 Task: Forward email   from  to Email0003 with a message Message0005
Action: Mouse moved to (529, 77)
Screenshot: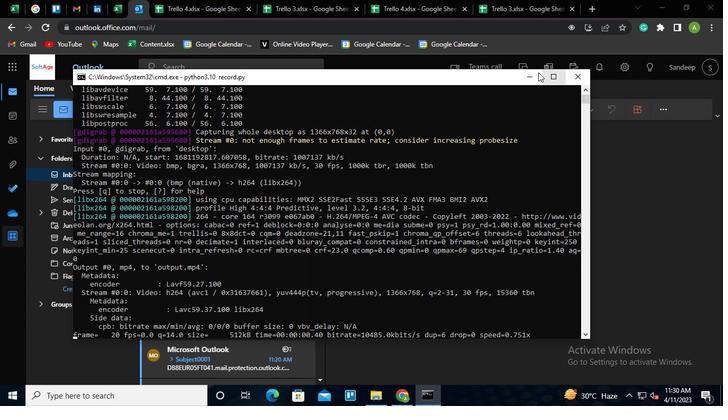 
Action: Mouse pressed left at (529, 77)
Screenshot: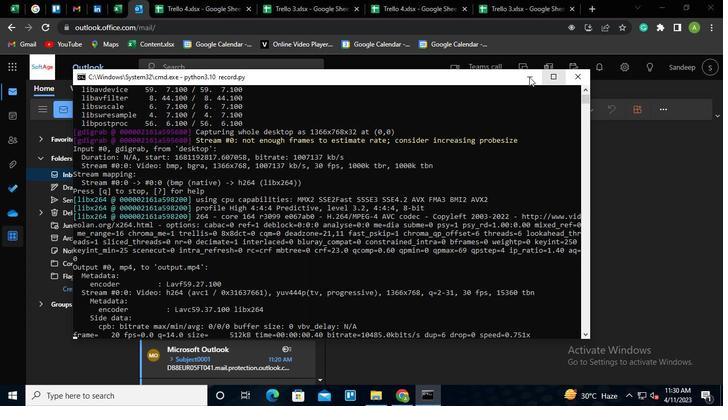 
Action: Mouse moved to (249, 284)
Screenshot: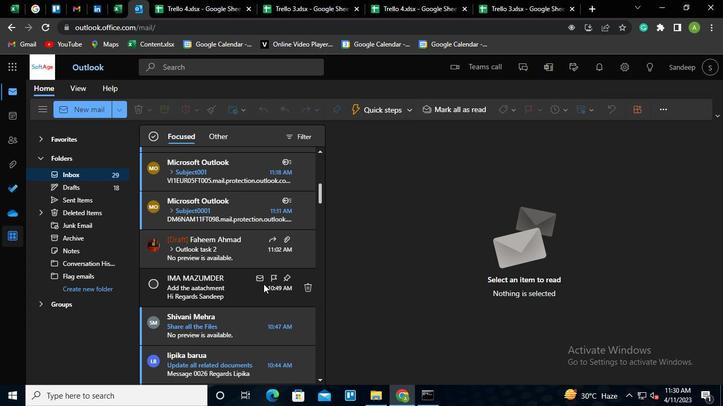 
Action: Mouse pressed left at (249, 284)
Screenshot: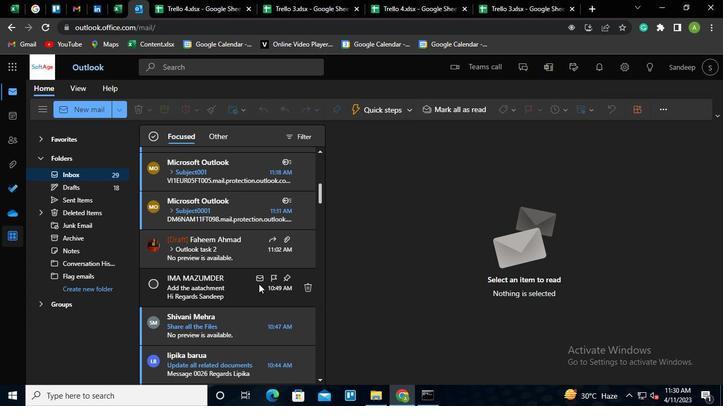 
Action: Mouse moved to (679, 161)
Screenshot: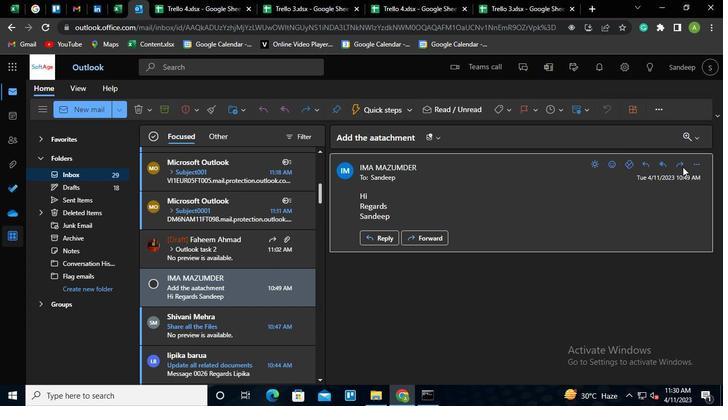
Action: Mouse pressed left at (679, 161)
Screenshot: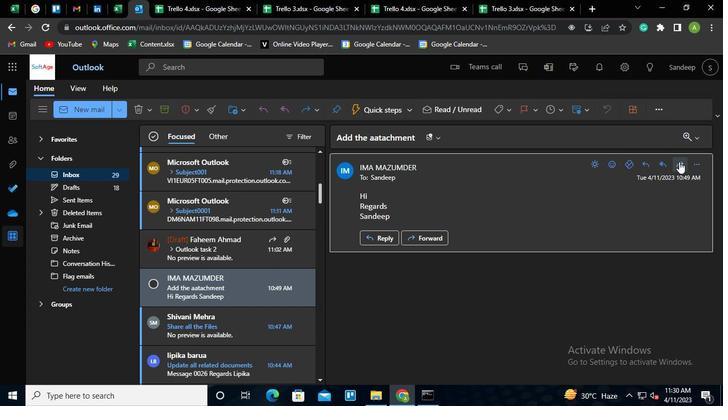 
Action: Mouse moved to (425, 164)
Screenshot: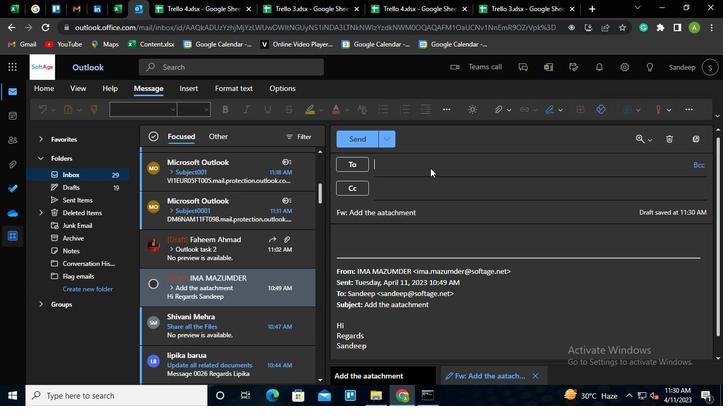 
Action: Keyboard Key.shift
Screenshot: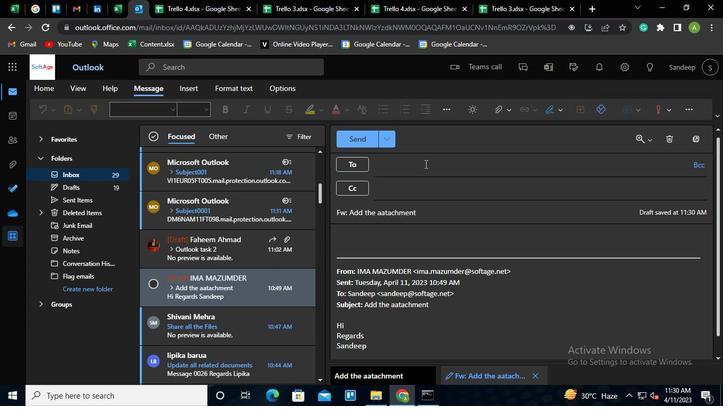 
Action: Keyboard E
Screenshot: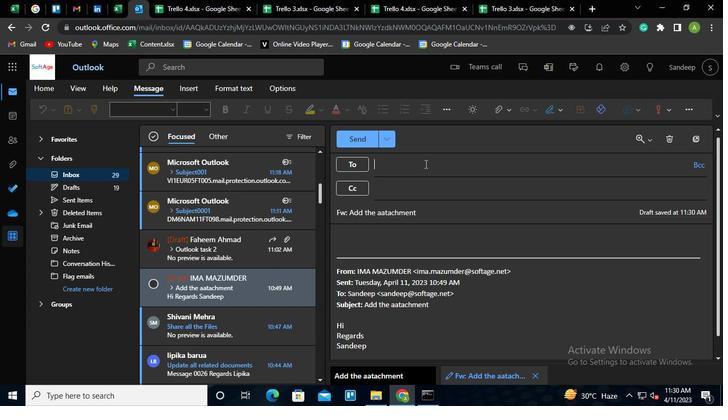 
Action: Keyboard m
Screenshot: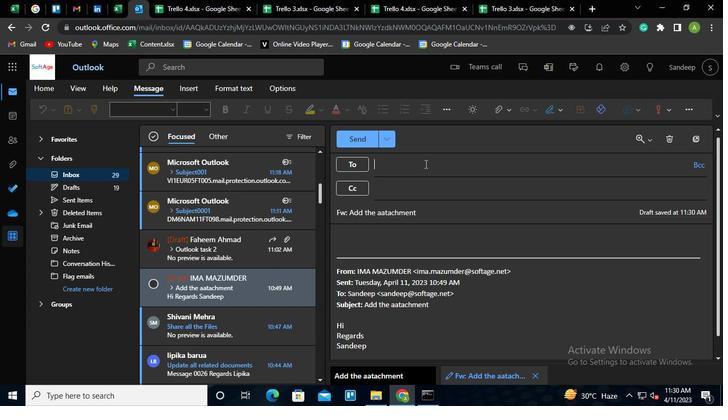 
Action: Keyboard a
Screenshot: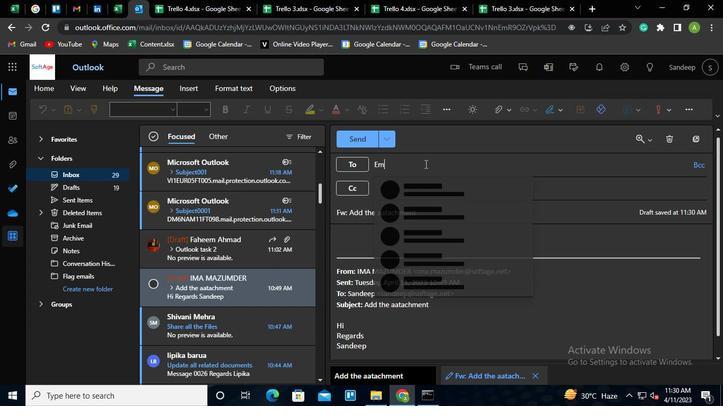 
Action: Keyboard i
Screenshot: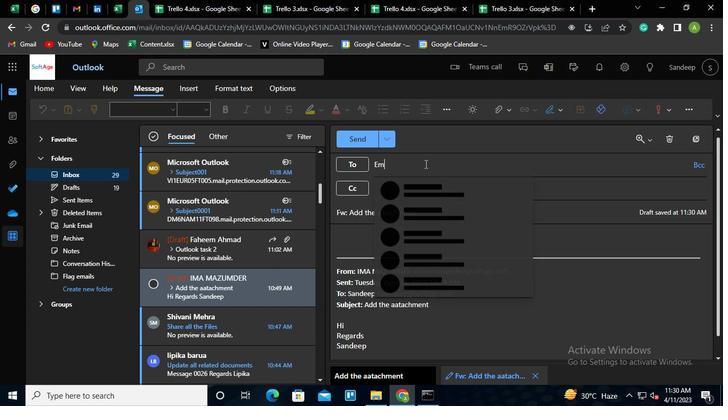 
Action: Keyboard l
Screenshot: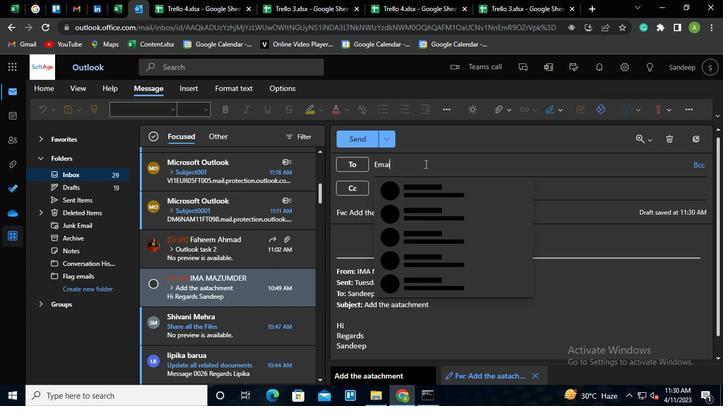 
Action: Keyboard <96>
Screenshot: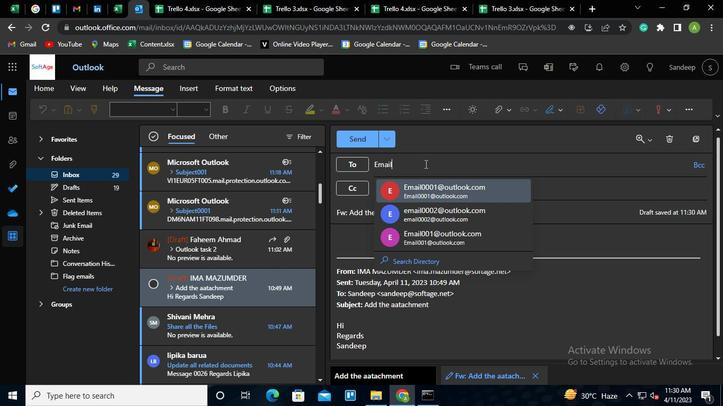 
Action: Keyboard <96>
Screenshot: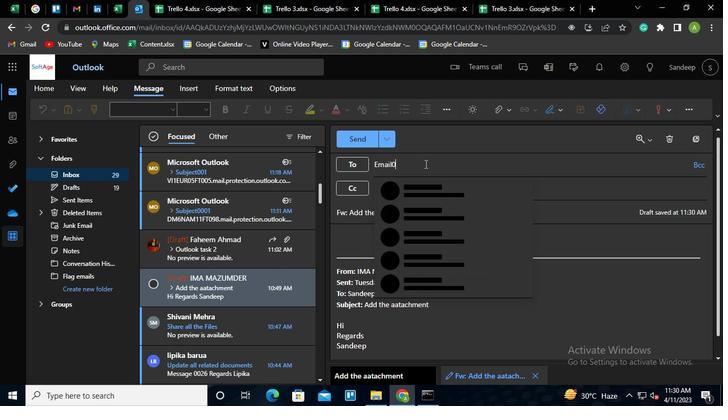 
Action: Keyboard <99>
Screenshot: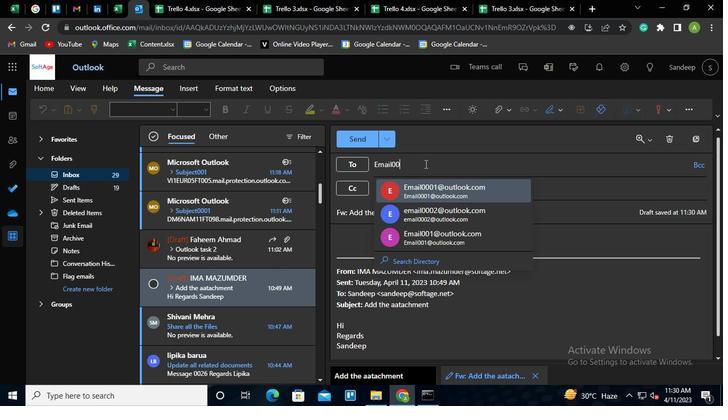 
Action: Keyboard Key.backspace
Screenshot: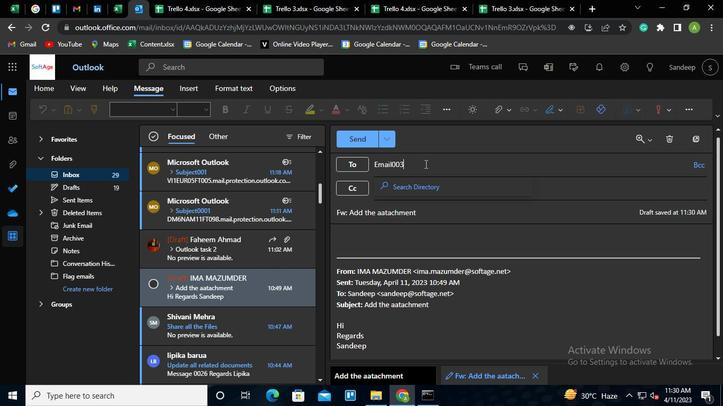 
Action: Keyboard <96>
Screenshot: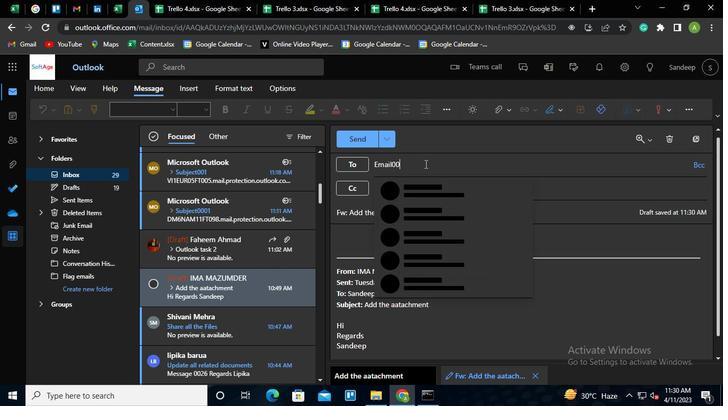 
Action: Keyboard <99>
Screenshot: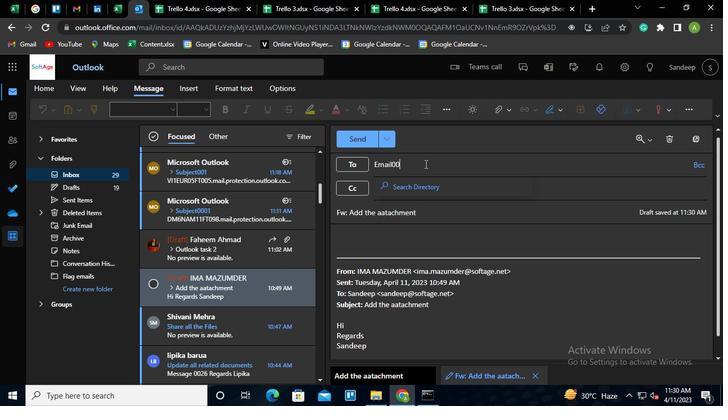 
Action: Keyboard Key.shift
Screenshot: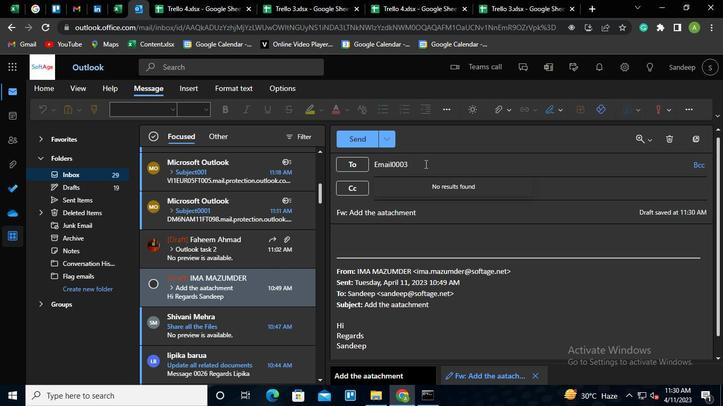 
Action: Keyboard @
Screenshot: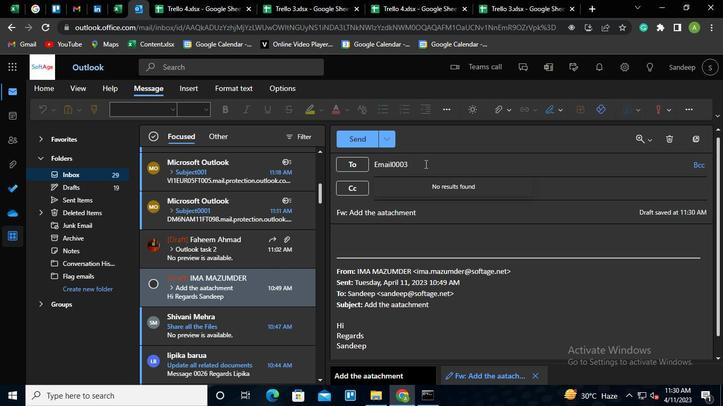 
Action: Keyboard g
Screenshot: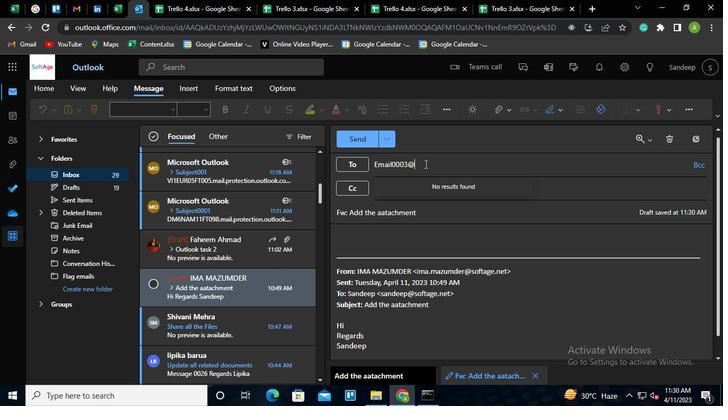 
Action: Keyboard m
Screenshot: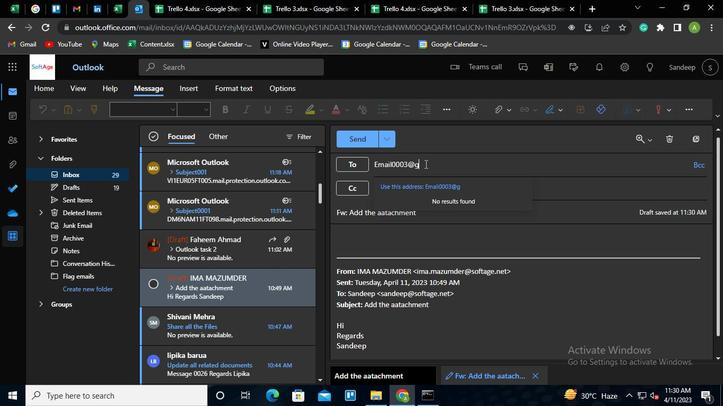 
Action: Keyboard a
Screenshot: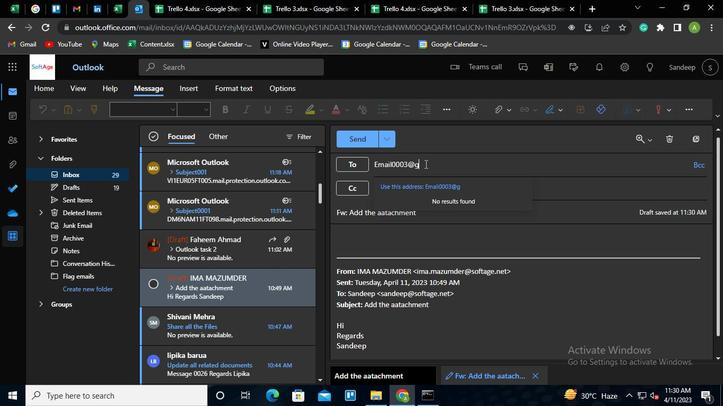 
Action: Keyboard i
Screenshot: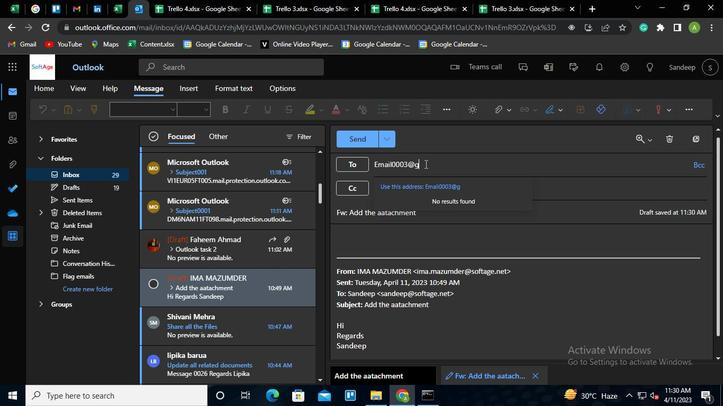 
Action: Keyboard l
Screenshot: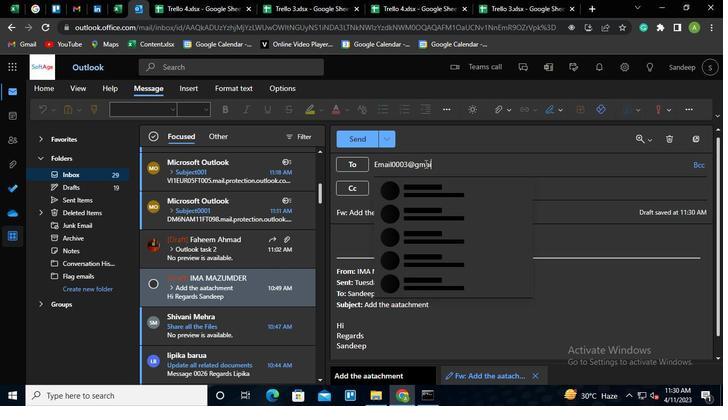 
Action: Keyboard .
Screenshot: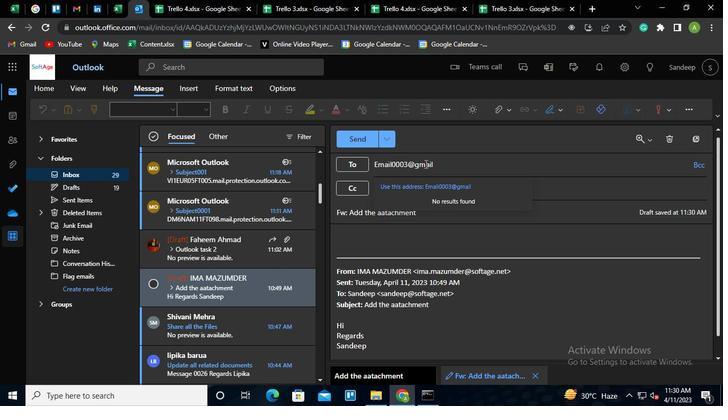 
Action: Keyboard c
Screenshot: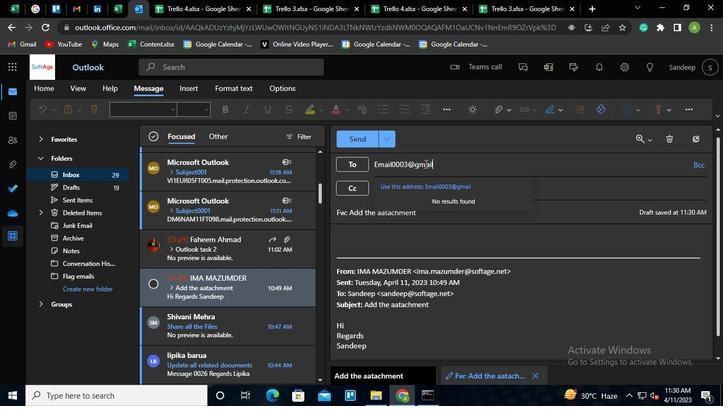 
Action: Keyboard o
Screenshot: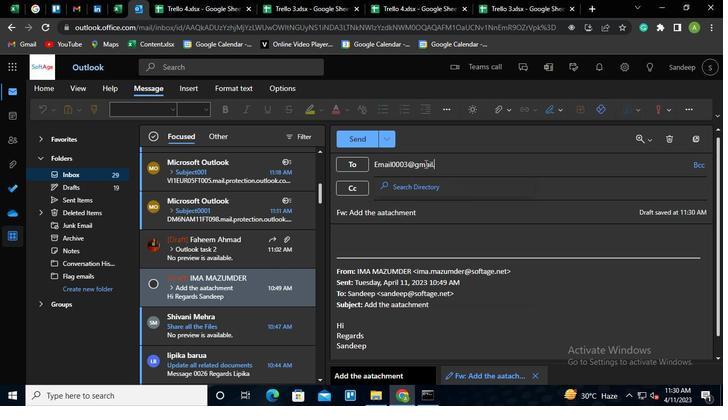 
Action: Keyboard m
Screenshot: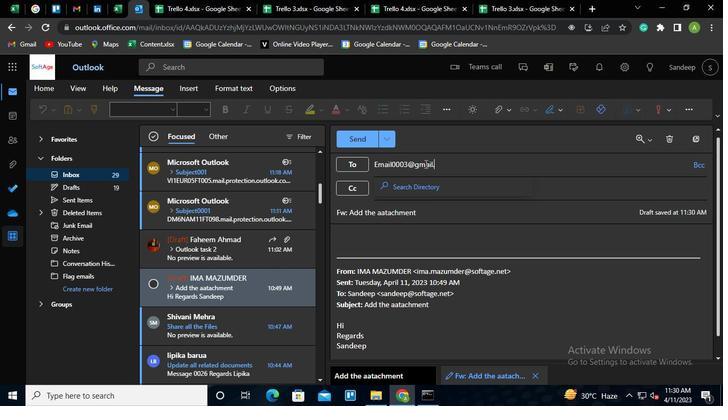 
Action: Mouse moved to (424, 214)
Screenshot: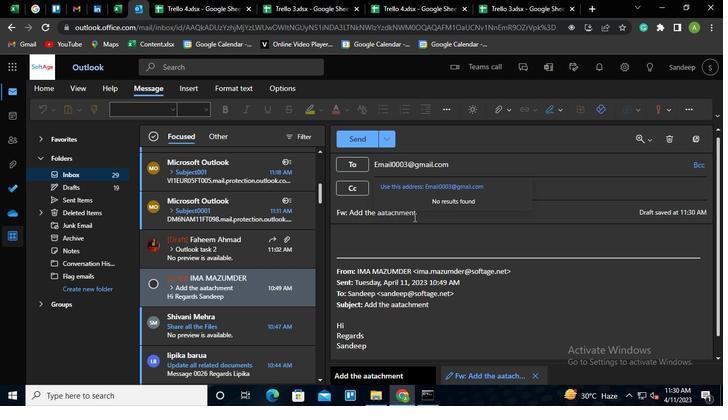 
Action: Mouse pressed left at (424, 214)
Screenshot: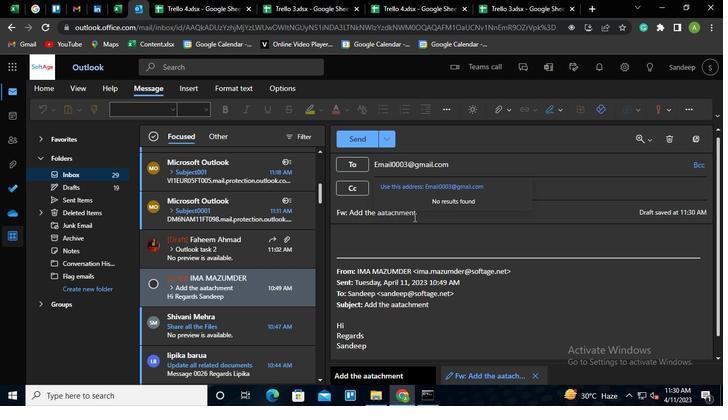 
Action: Mouse moved to (398, 241)
Screenshot: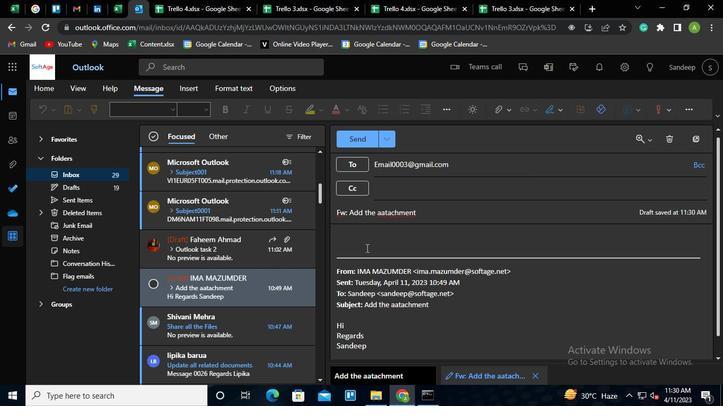 
Action: Mouse pressed left at (398, 241)
Screenshot: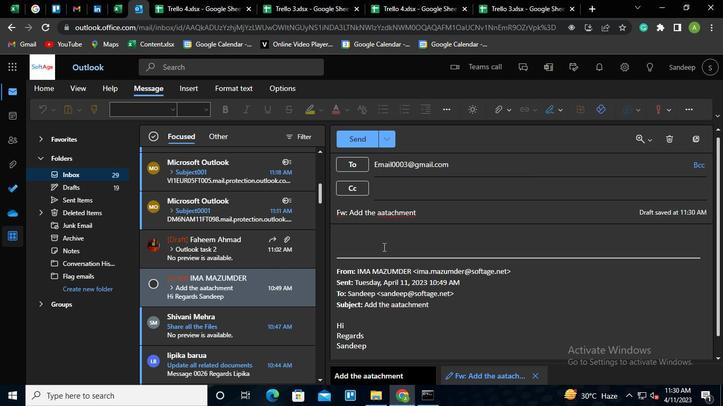 
Action: Mouse moved to (402, 233)
Screenshot: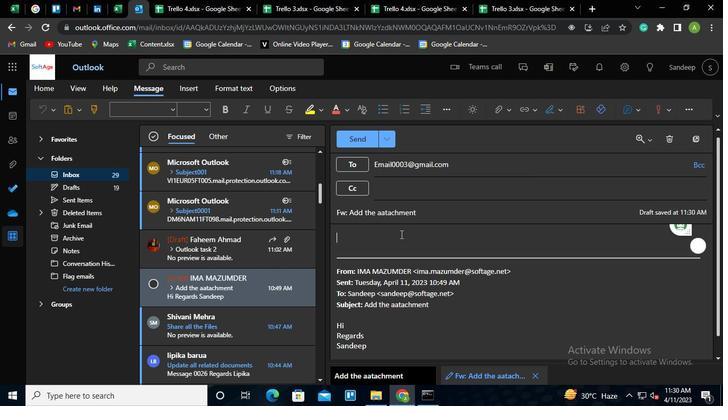 
Action: Keyboard Key.shift
Screenshot: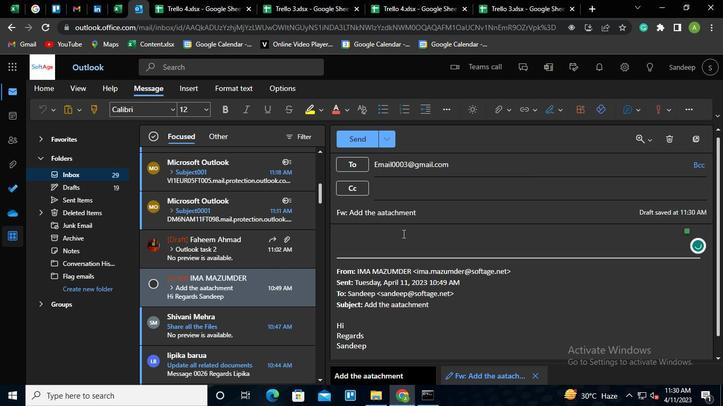 
Action: Keyboard M
Screenshot: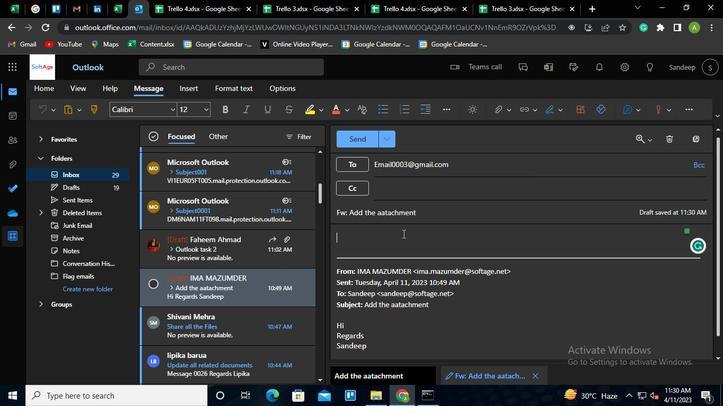 
Action: Keyboard e
Screenshot: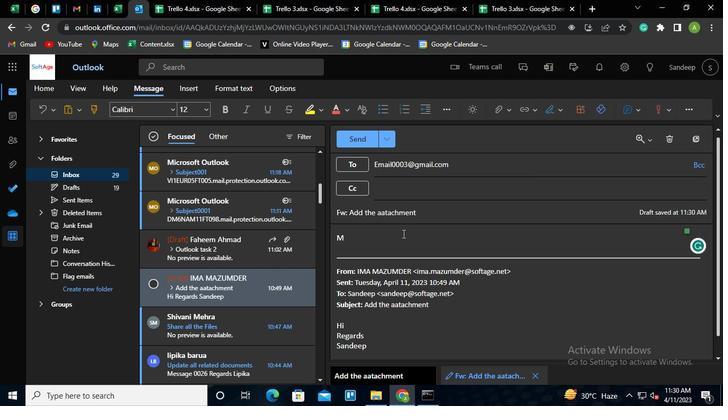 
Action: Keyboard s
Screenshot: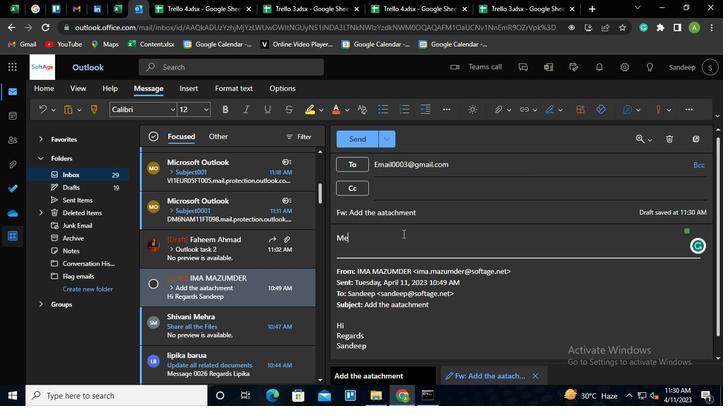 
Action: Keyboard s
Screenshot: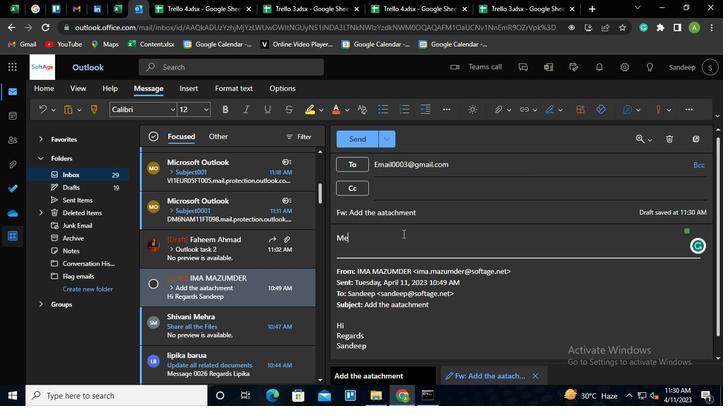 
Action: Keyboard a
Screenshot: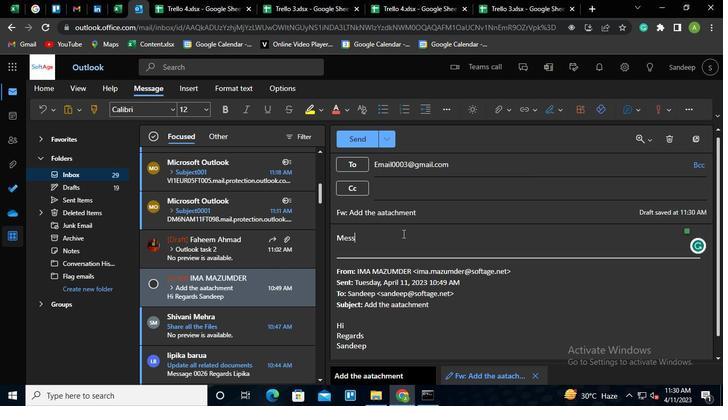 
Action: Keyboard g
Screenshot: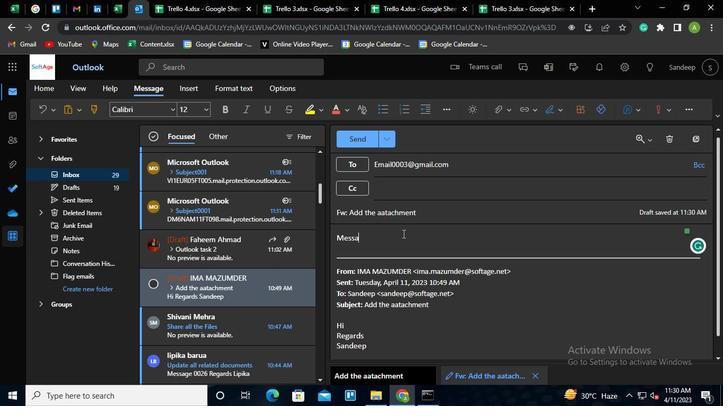 
Action: Keyboard e
Screenshot: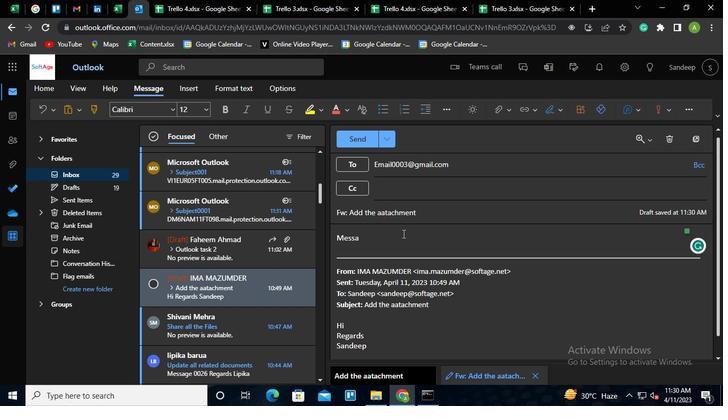
Action: Keyboard <96>
Screenshot: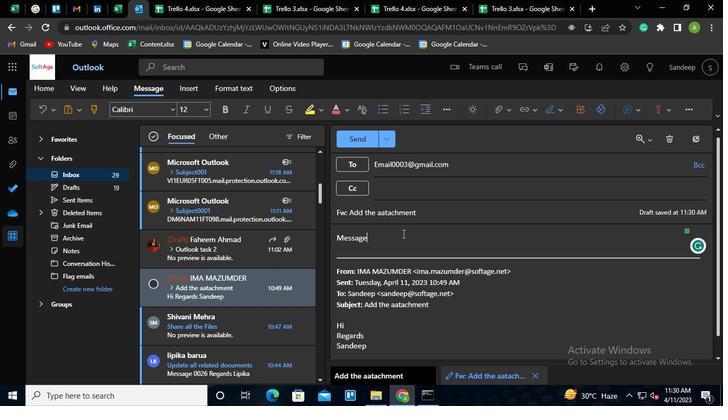 
Action: Keyboard <96>
Screenshot: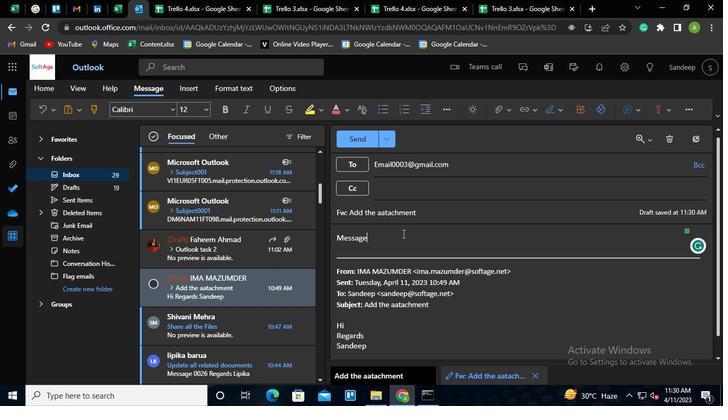 
Action: Keyboard <101>
Screenshot: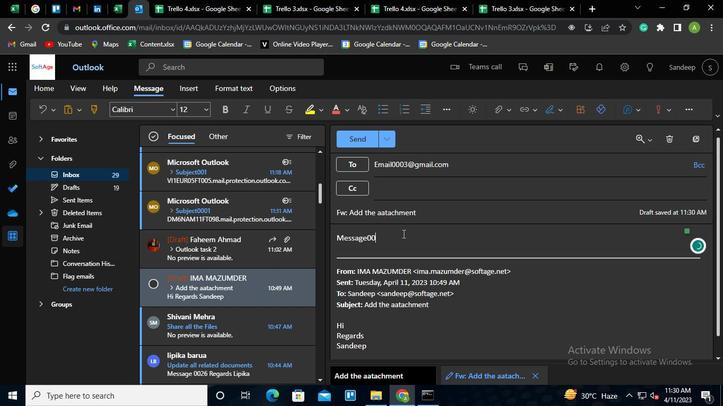 
Action: Keyboard Key.backspace
Screenshot: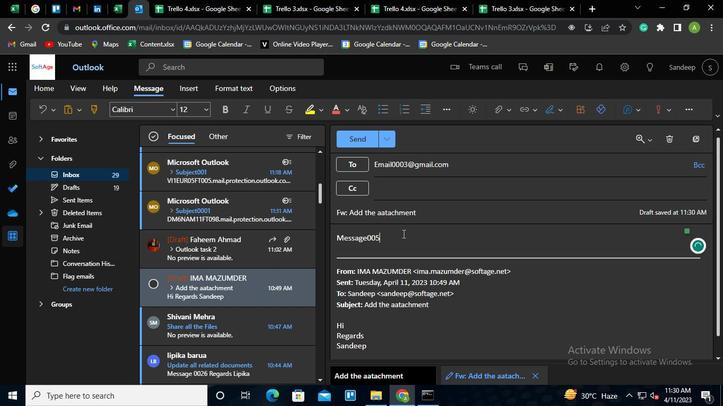 
Action: Keyboard <96>
Screenshot: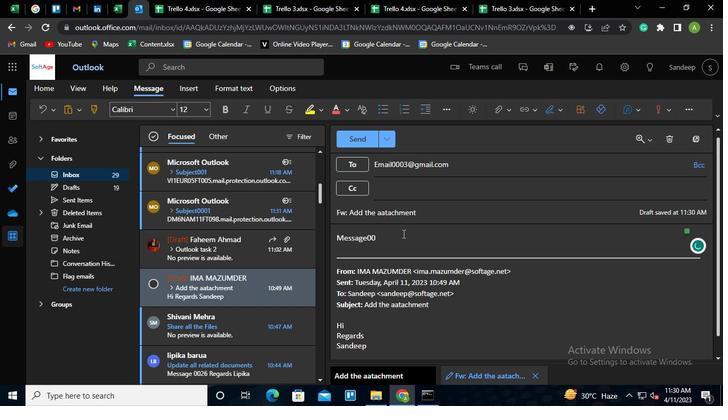 
Action: Keyboard <101>
Screenshot: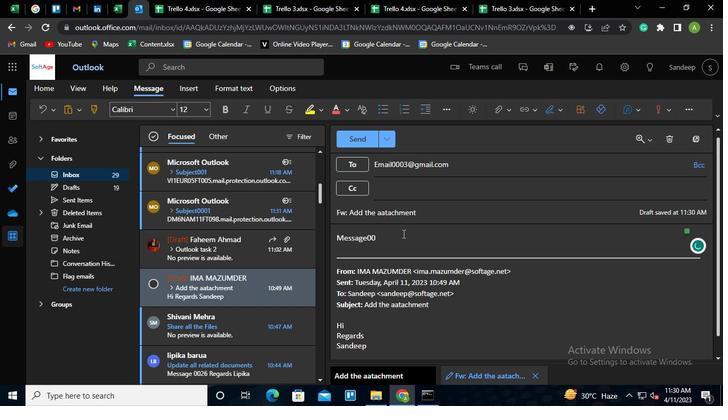 
Action: Mouse moved to (361, 143)
Screenshot: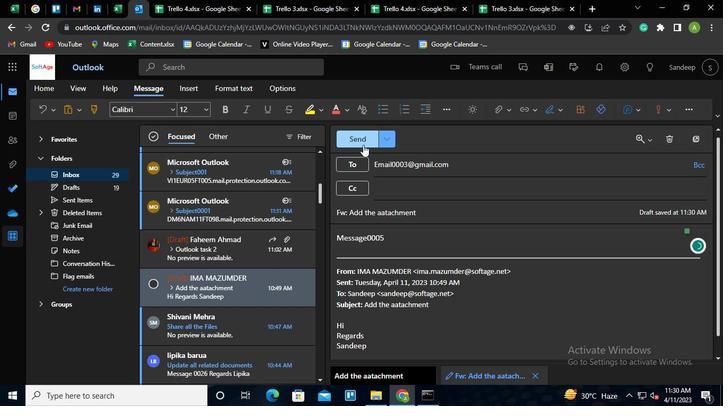 
Action: Mouse pressed left at (361, 143)
Screenshot: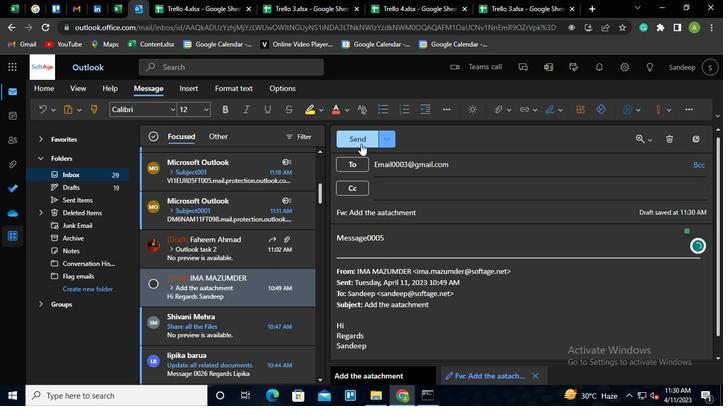 
Action: Mouse moved to (424, 395)
Screenshot: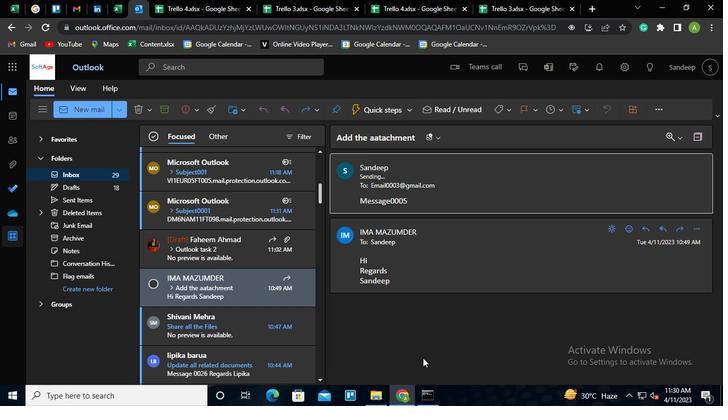
Action: Mouse pressed left at (424, 395)
Screenshot: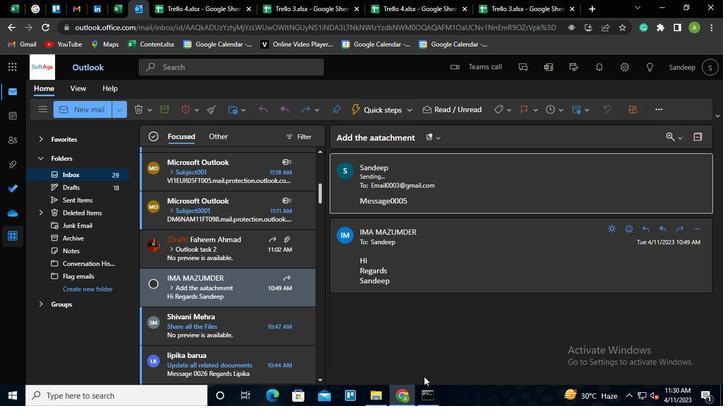 
Action: Mouse moved to (574, 74)
Screenshot: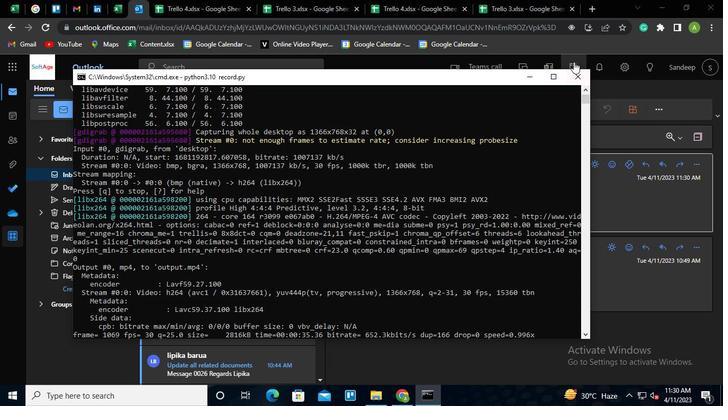 
Action: Mouse pressed left at (574, 74)
Screenshot: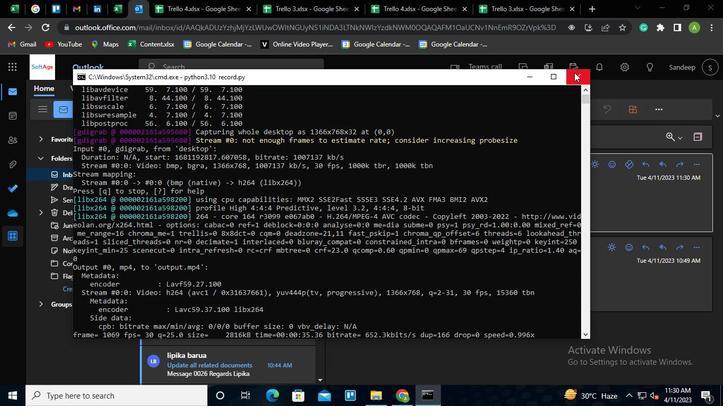 
Action: Mouse moved to (574, 74)
Screenshot: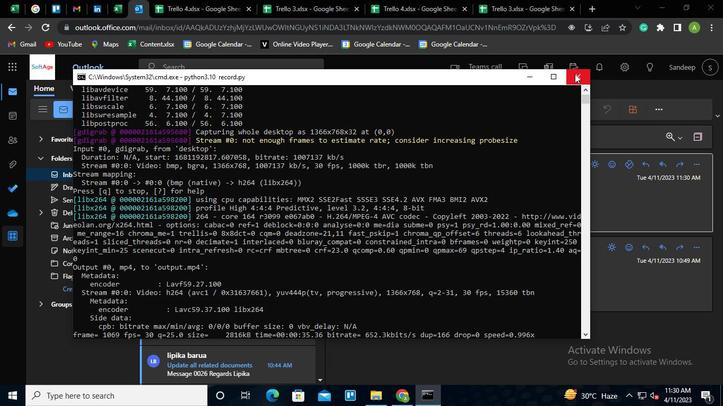 
